 Task: Create a due date automation trigger when advanced on, on the wednesday before a card is due add content with a name containing resume at 11:00 AM.
Action: Mouse moved to (878, 279)
Screenshot: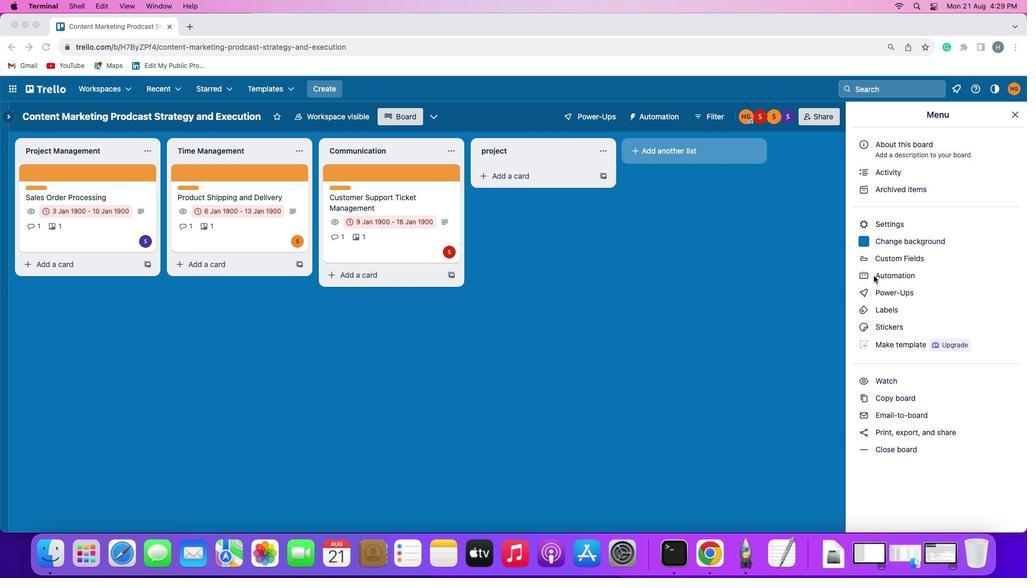 
Action: Mouse pressed left at (878, 279)
Screenshot: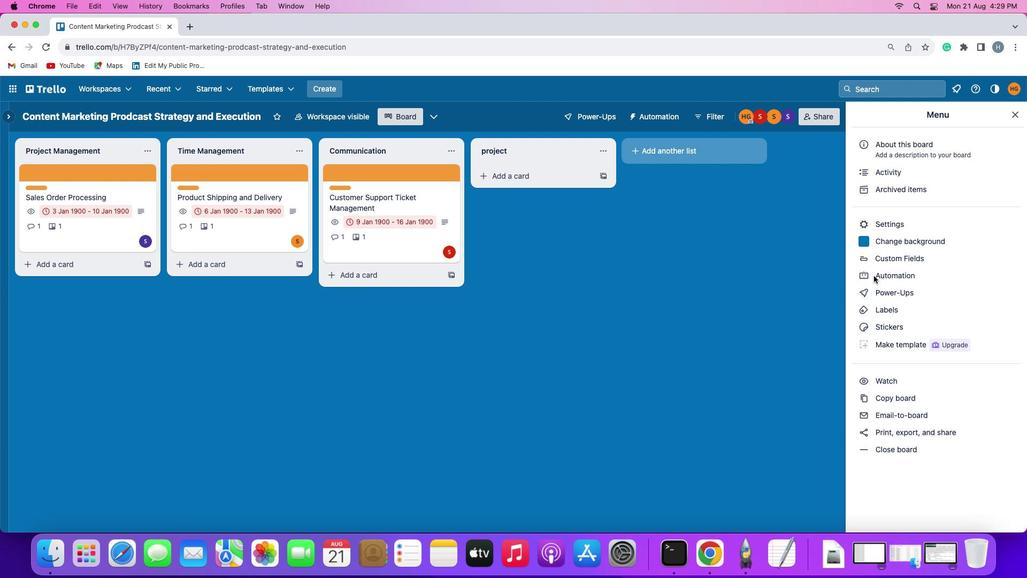 
Action: Mouse pressed left at (878, 279)
Screenshot: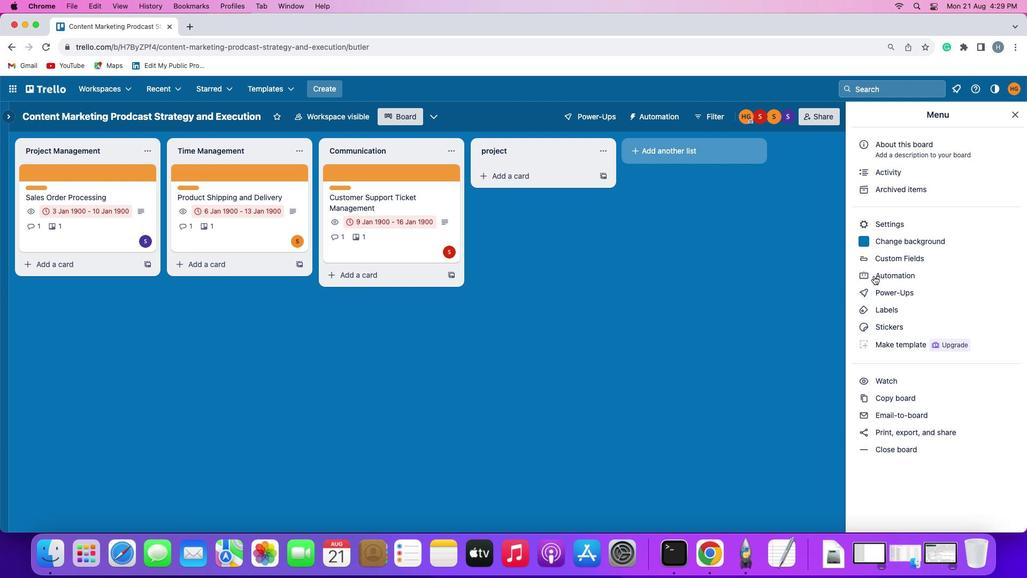 
Action: Mouse moved to (84, 255)
Screenshot: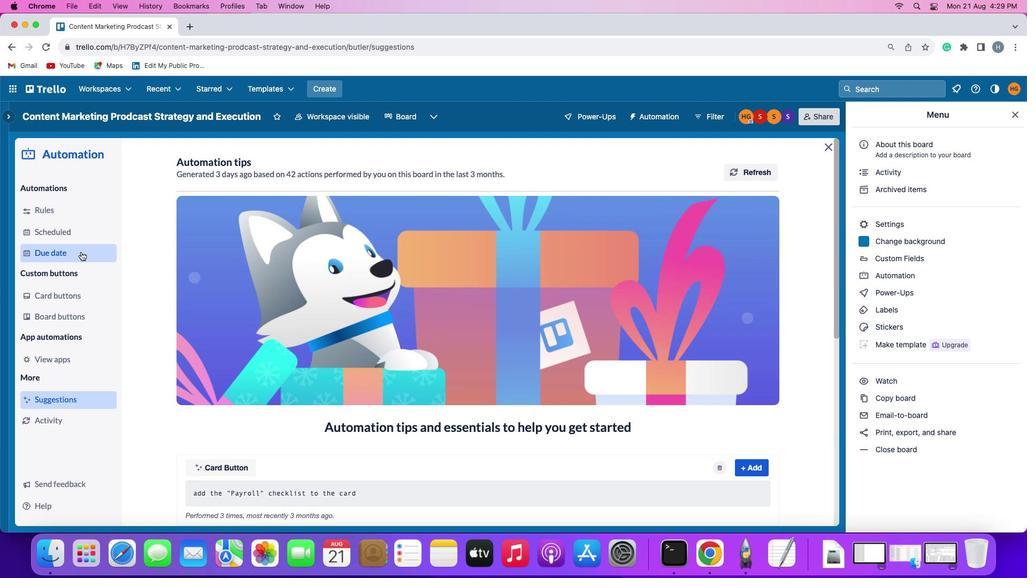 
Action: Mouse pressed left at (84, 255)
Screenshot: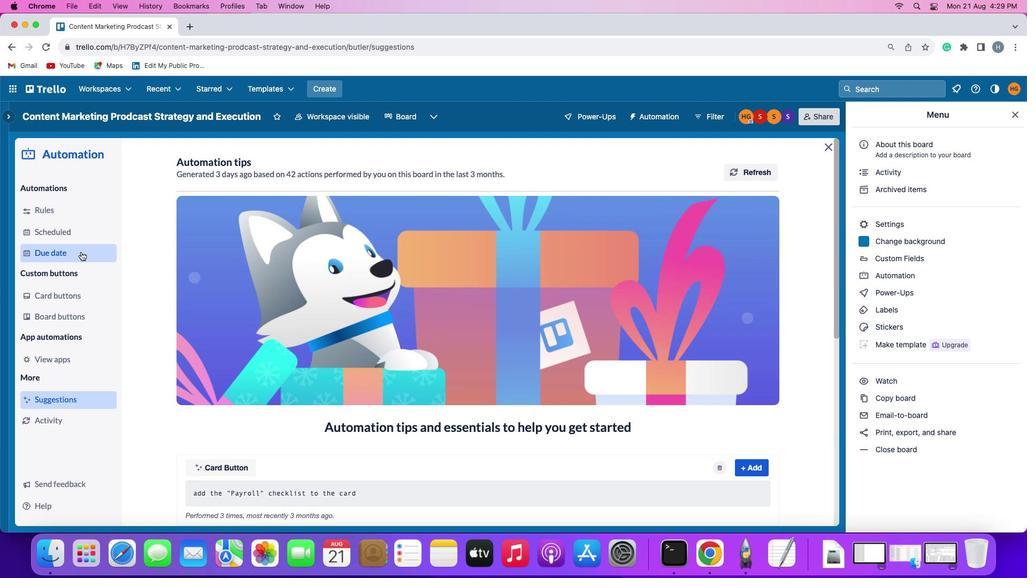 
Action: Mouse moved to (744, 169)
Screenshot: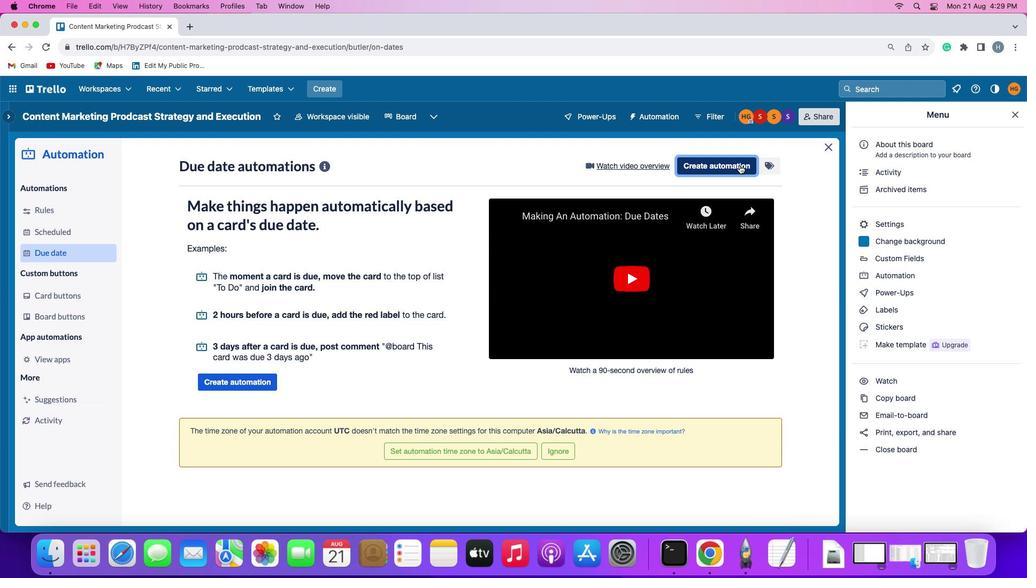 
Action: Mouse pressed left at (744, 169)
Screenshot: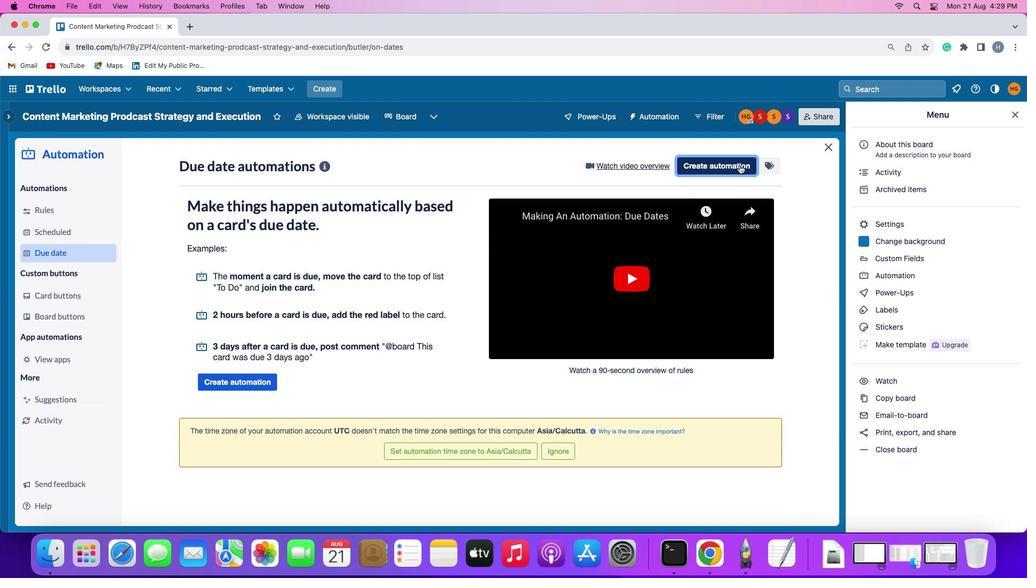 
Action: Mouse moved to (245, 273)
Screenshot: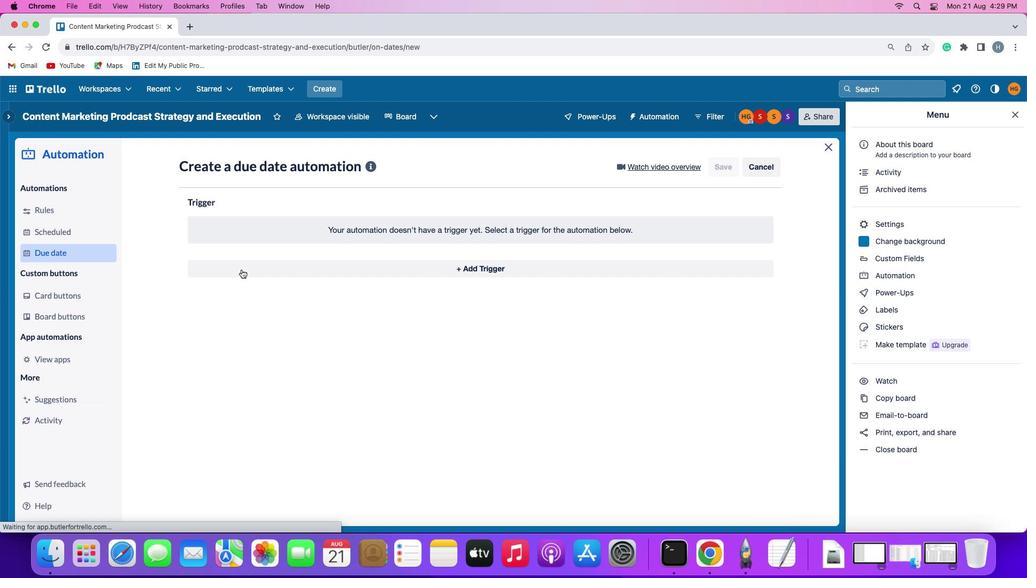 
Action: Mouse pressed left at (245, 273)
Screenshot: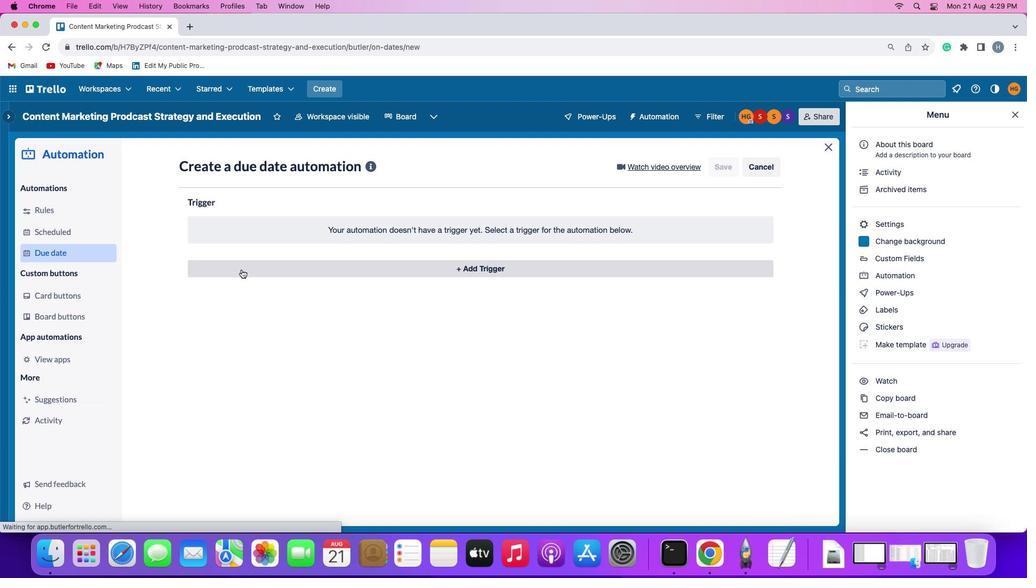 
Action: Mouse moved to (240, 467)
Screenshot: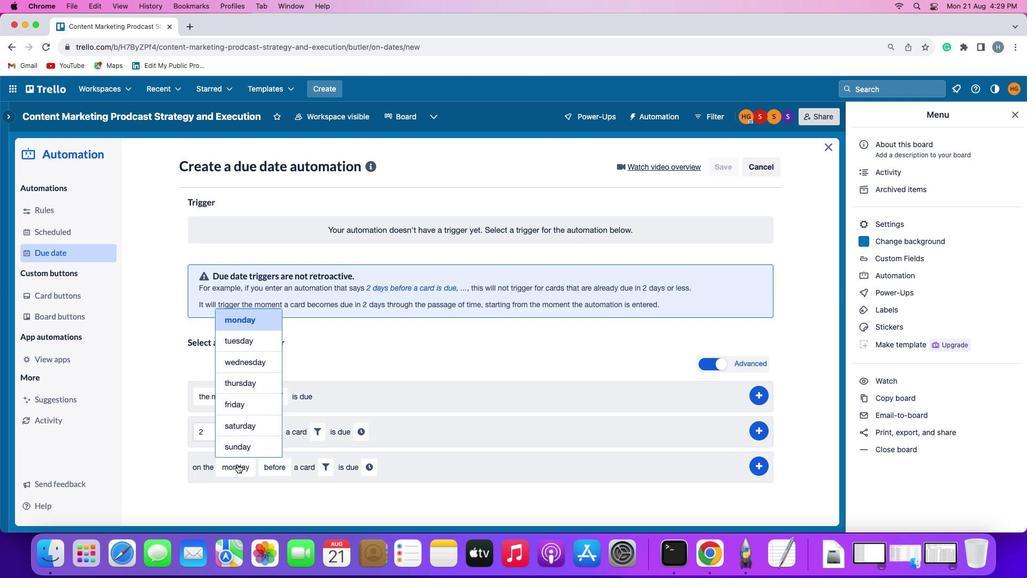 
Action: Mouse pressed left at (240, 467)
Screenshot: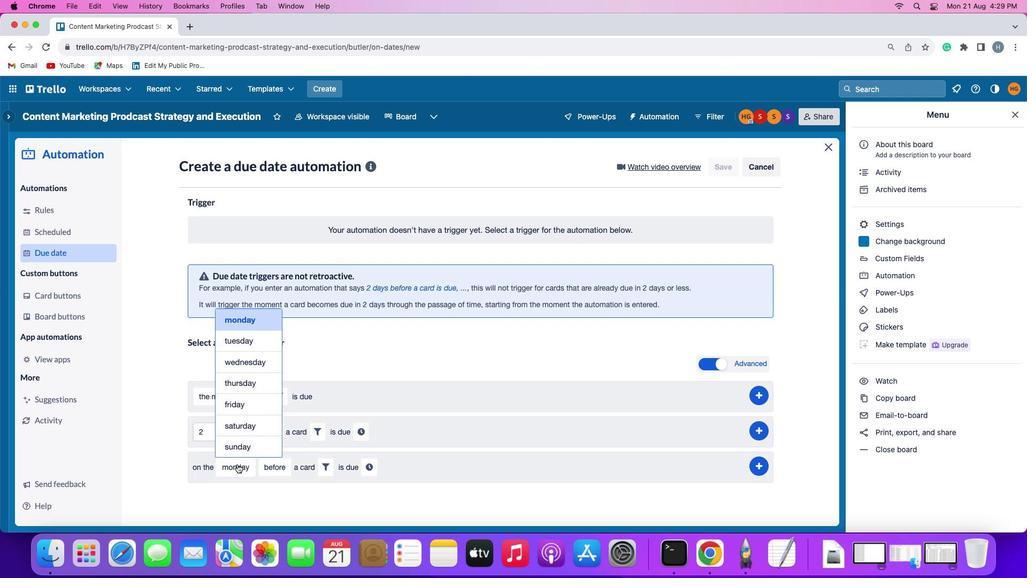 
Action: Mouse moved to (266, 366)
Screenshot: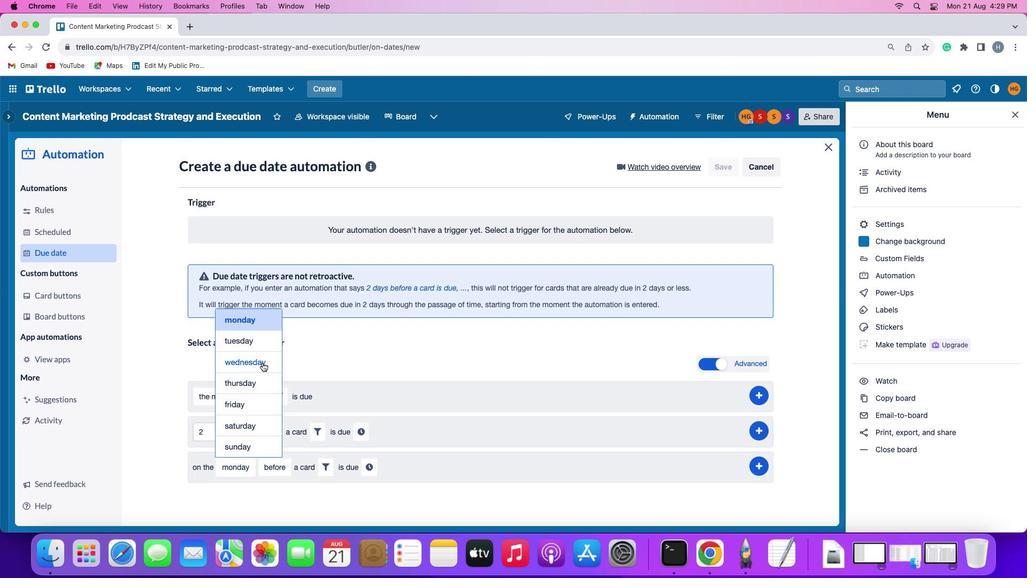 
Action: Mouse pressed left at (266, 366)
Screenshot: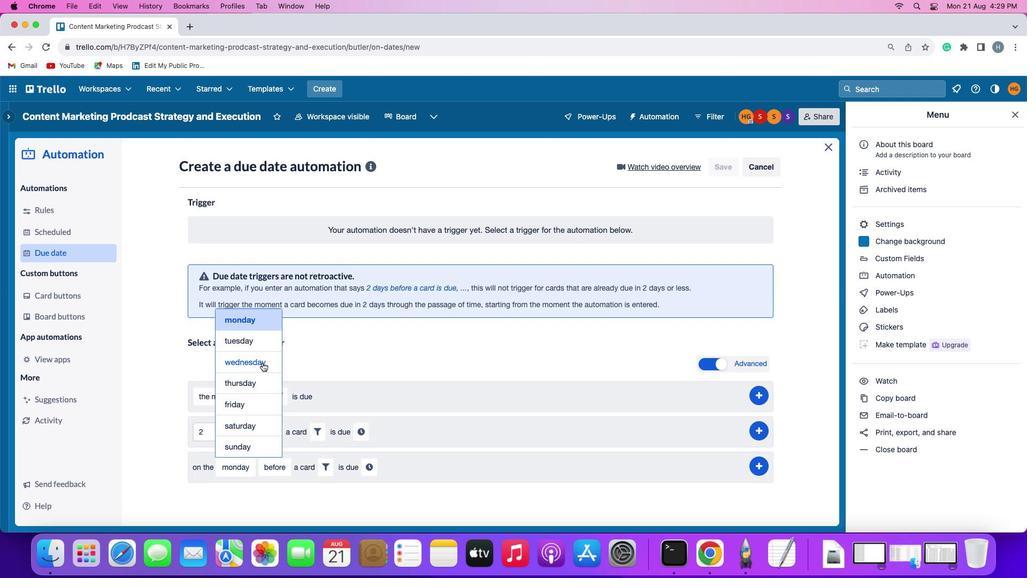 
Action: Mouse moved to (343, 467)
Screenshot: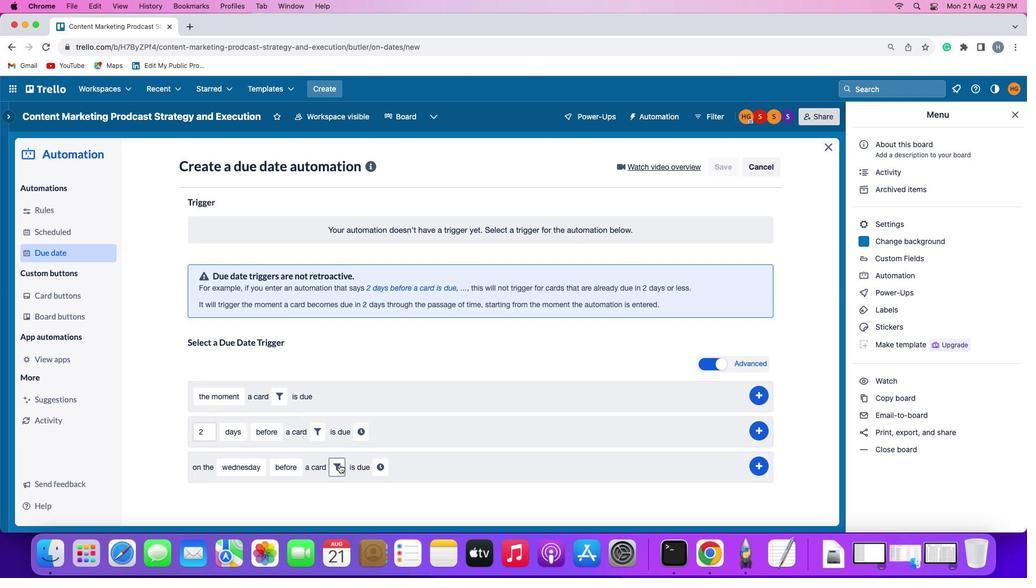 
Action: Mouse pressed left at (343, 467)
Screenshot: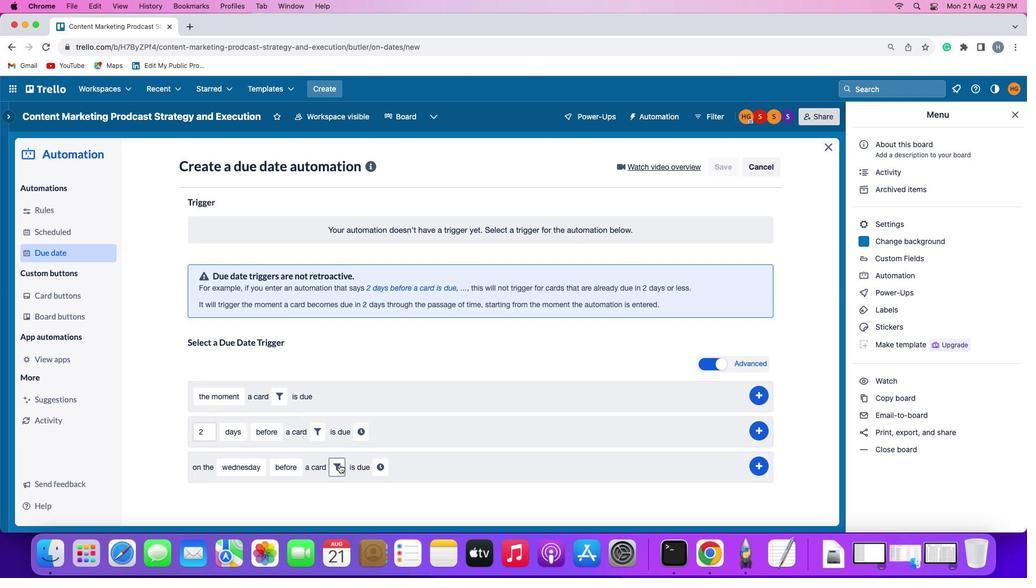 
Action: Mouse moved to (481, 503)
Screenshot: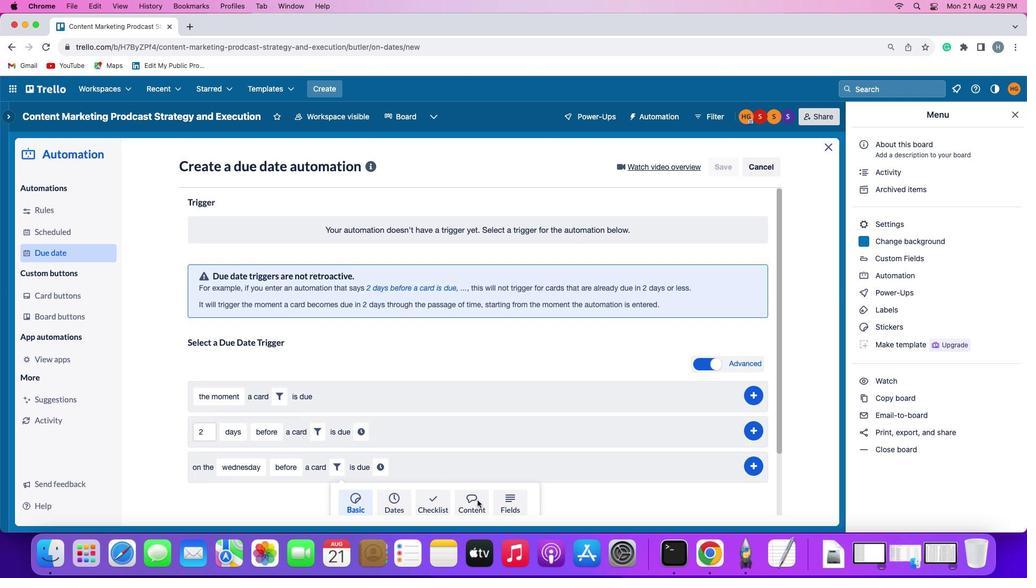 
Action: Mouse pressed left at (481, 503)
Screenshot: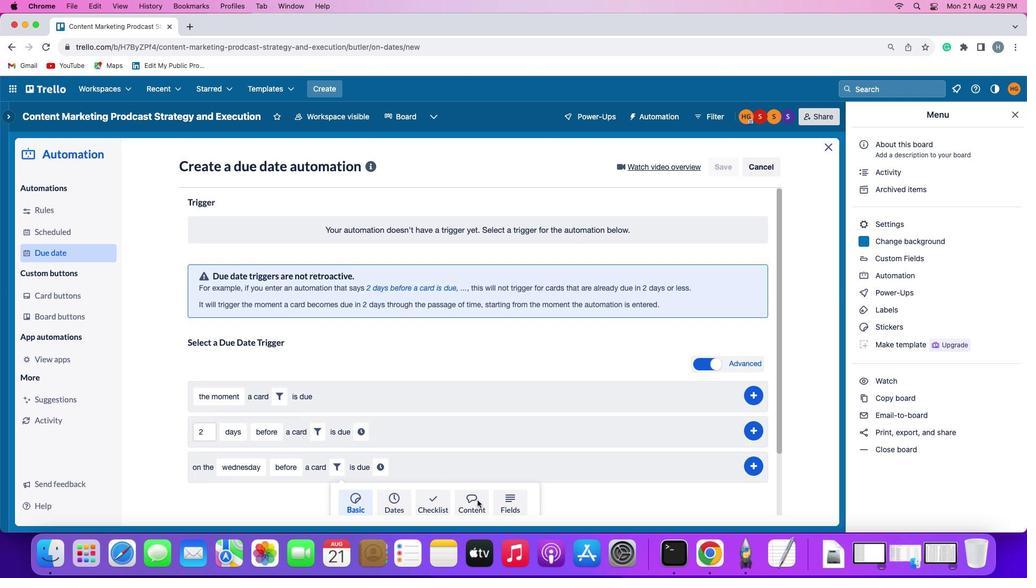 
Action: Mouse moved to (300, 500)
Screenshot: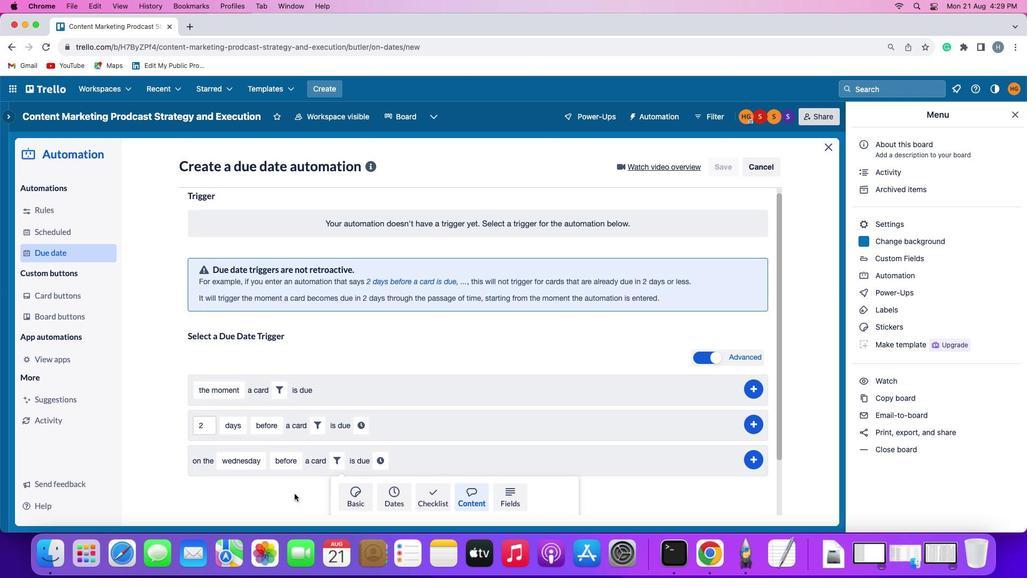 
Action: Mouse scrolled (300, 500) with delta (3, 3)
Screenshot: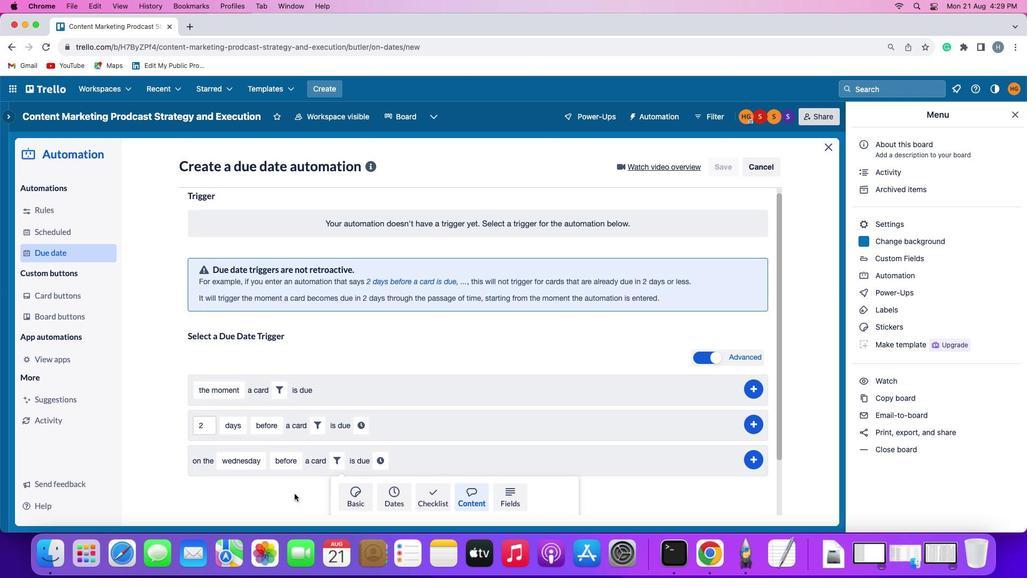 
Action: Mouse moved to (300, 500)
Screenshot: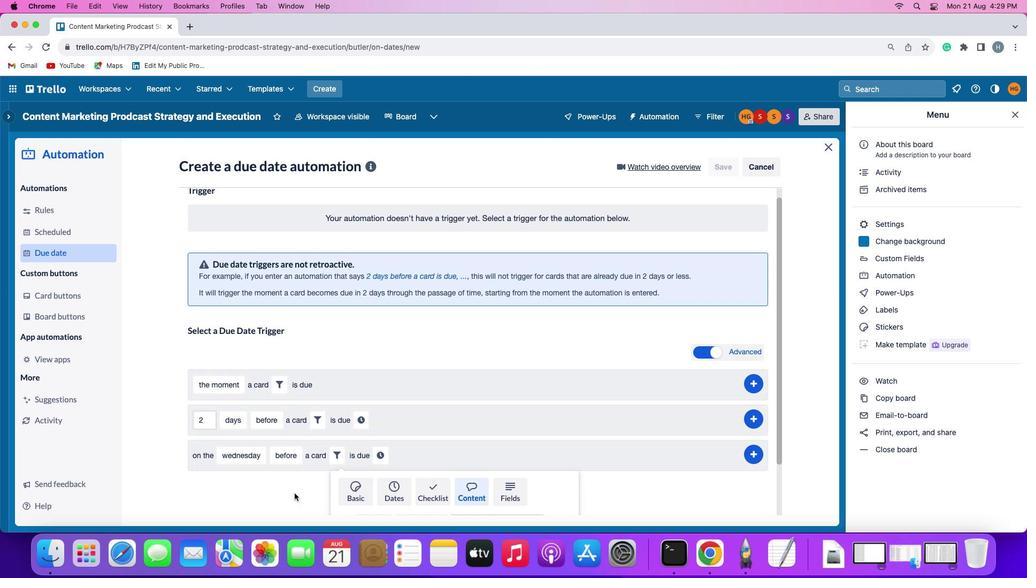 
Action: Mouse scrolled (300, 500) with delta (3, 3)
Screenshot: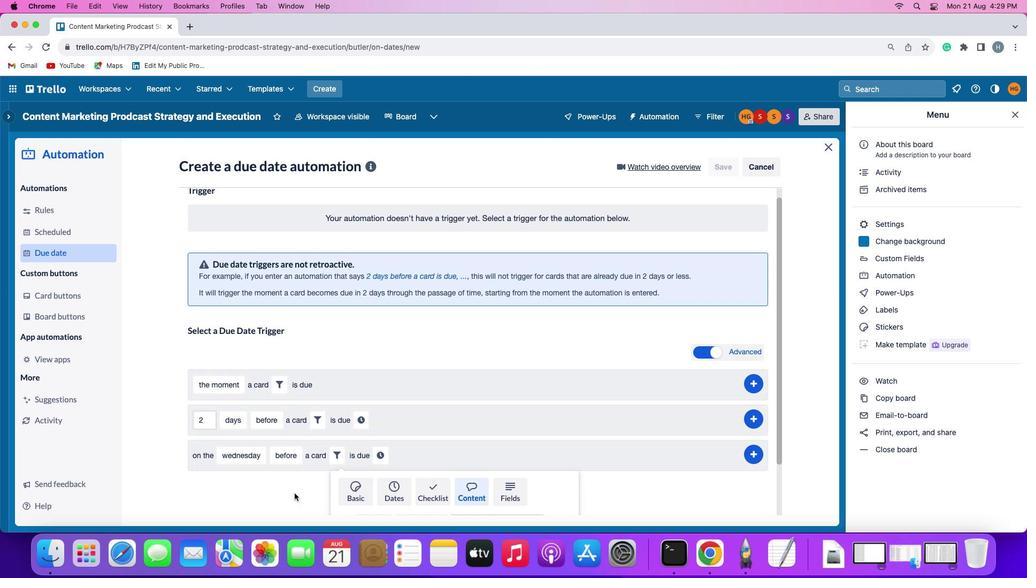 
Action: Mouse moved to (299, 499)
Screenshot: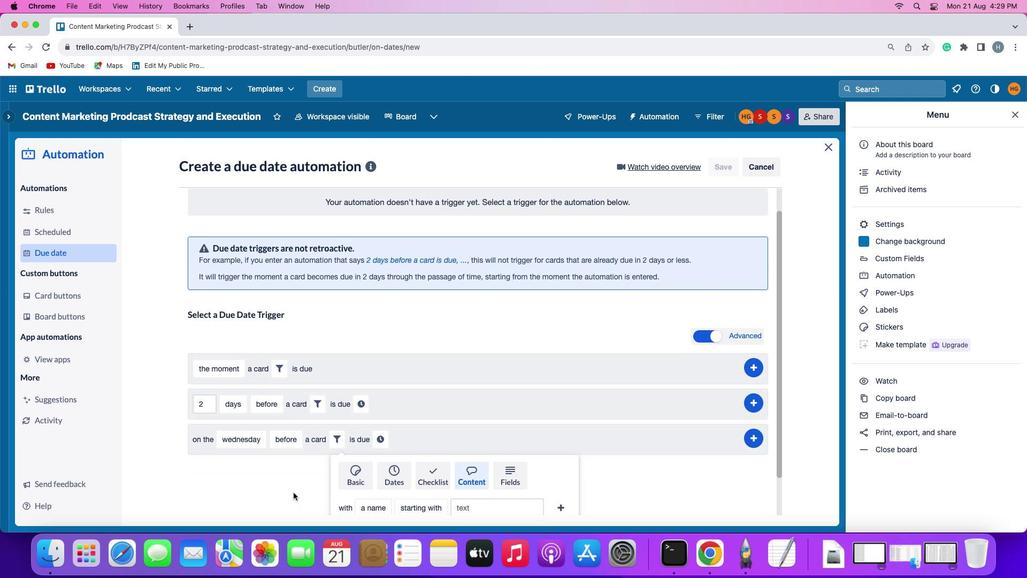 
Action: Mouse scrolled (299, 499) with delta (3, 2)
Screenshot: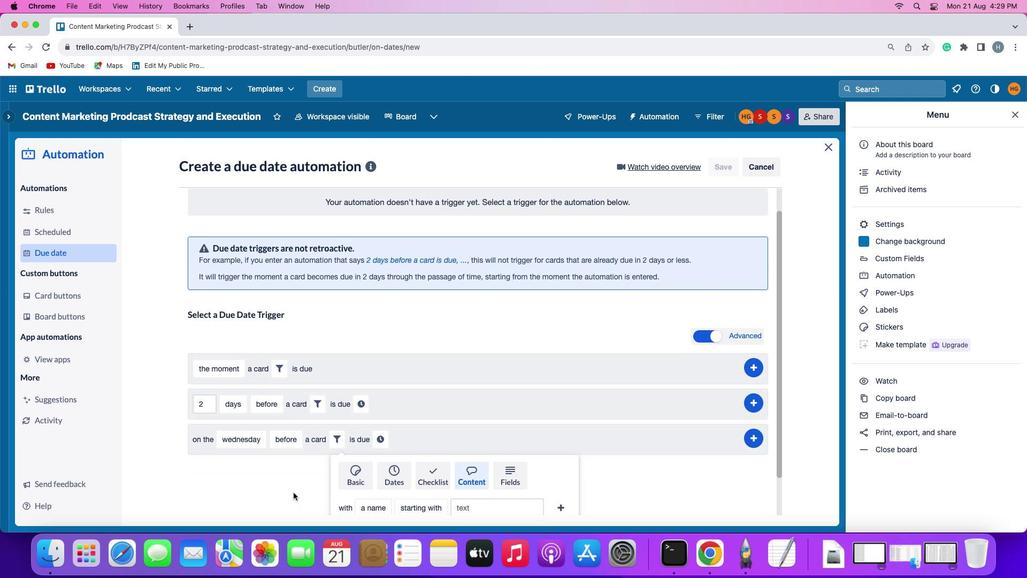 
Action: Mouse moved to (433, 466)
Screenshot: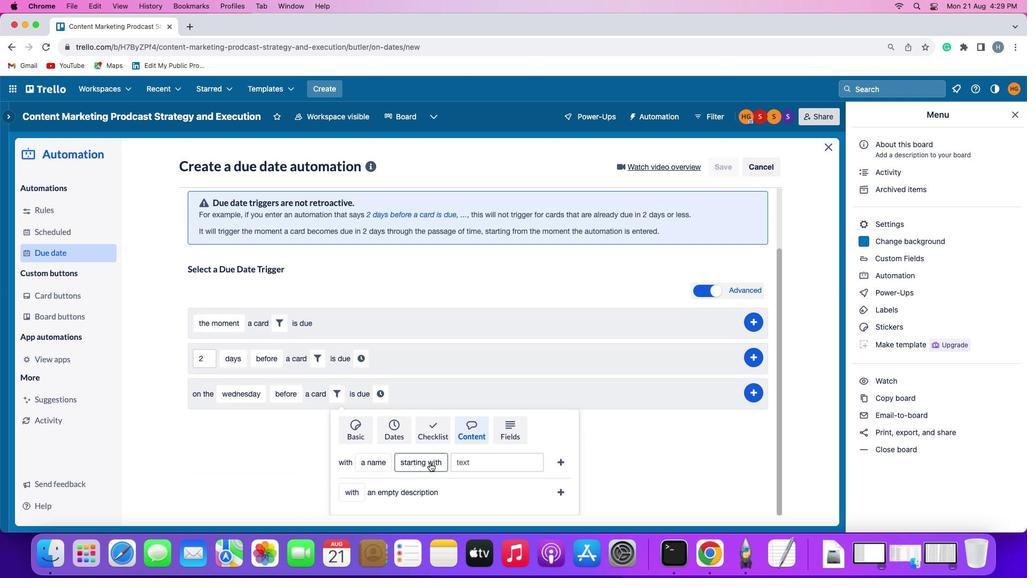 
Action: Mouse pressed left at (433, 466)
Screenshot: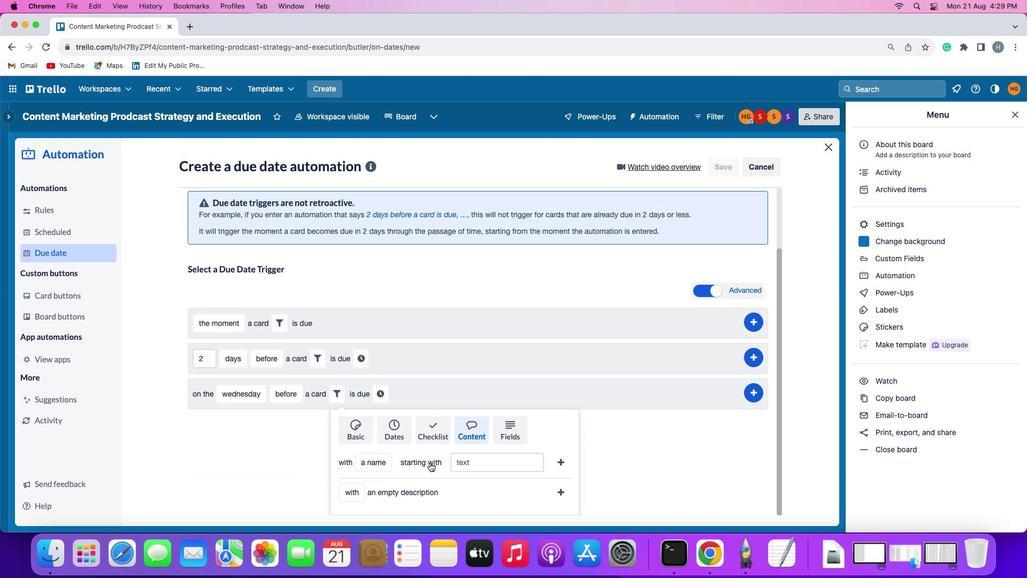 
Action: Mouse moved to (451, 386)
Screenshot: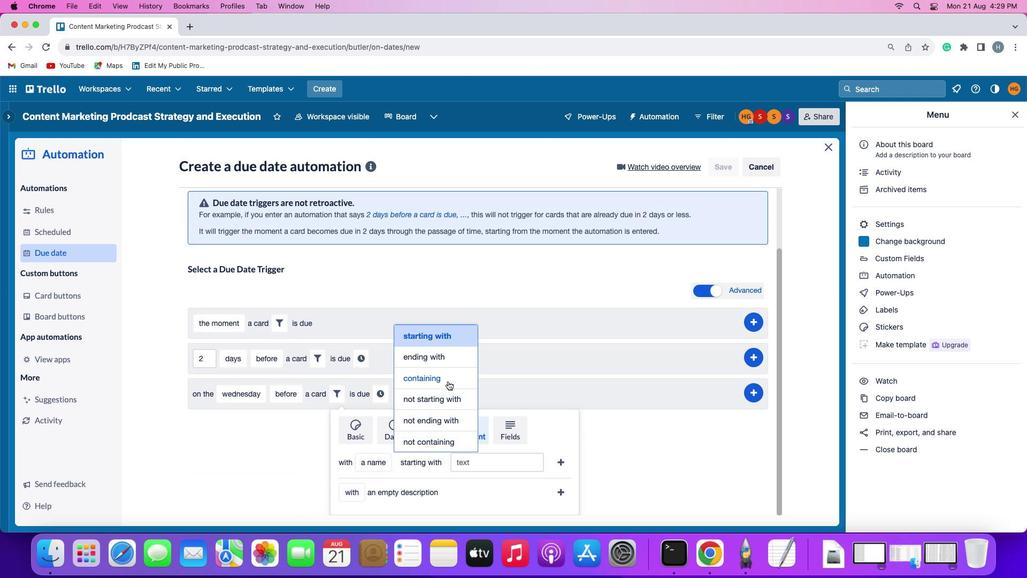 
Action: Mouse pressed left at (451, 386)
Screenshot: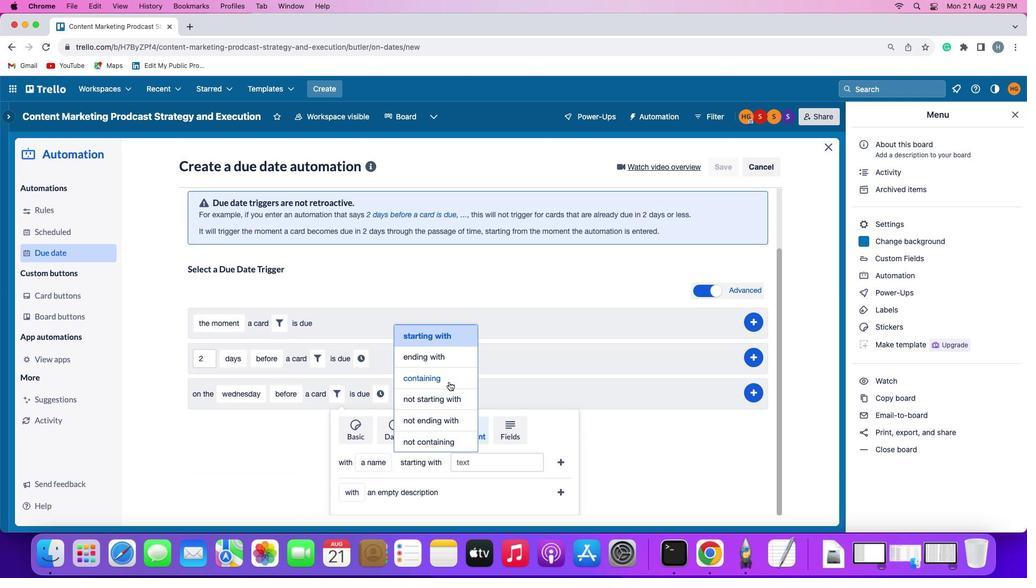 
Action: Mouse moved to (484, 463)
Screenshot: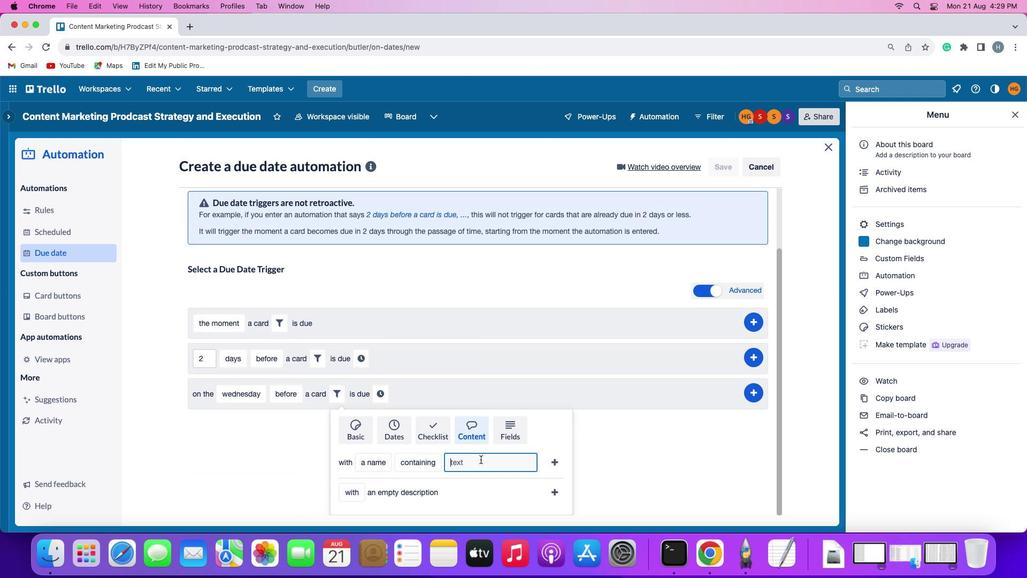 
Action: Mouse pressed left at (484, 463)
Screenshot: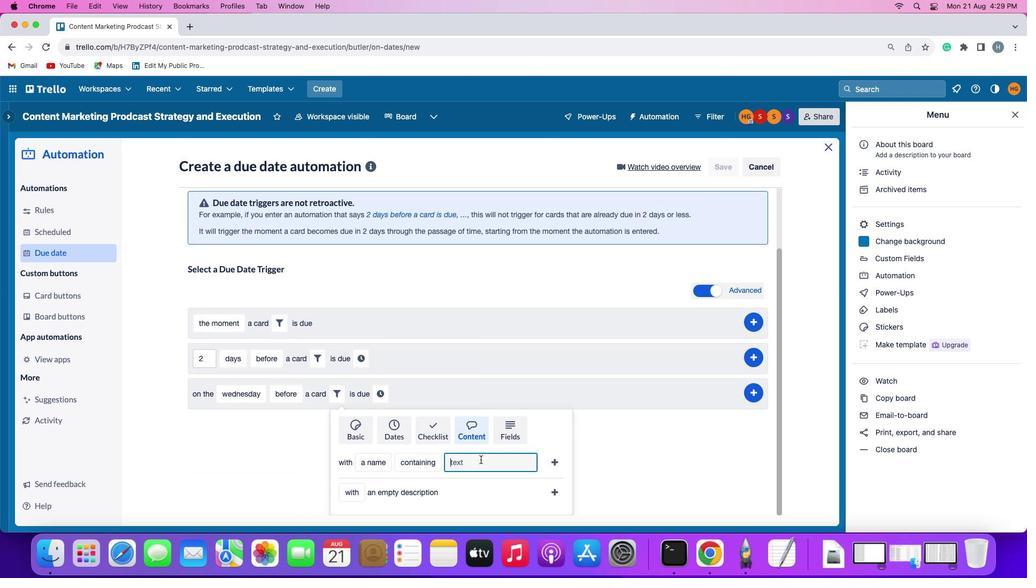 
Action: Key pressed 'r''e''s''u''m''e'
Screenshot: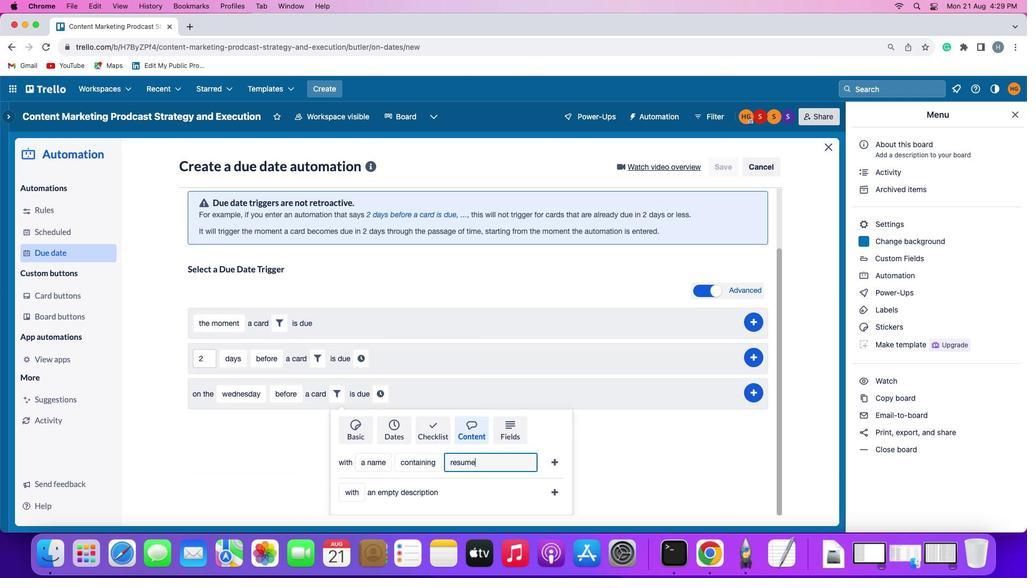 
Action: Mouse moved to (554, 464)
Screenshot: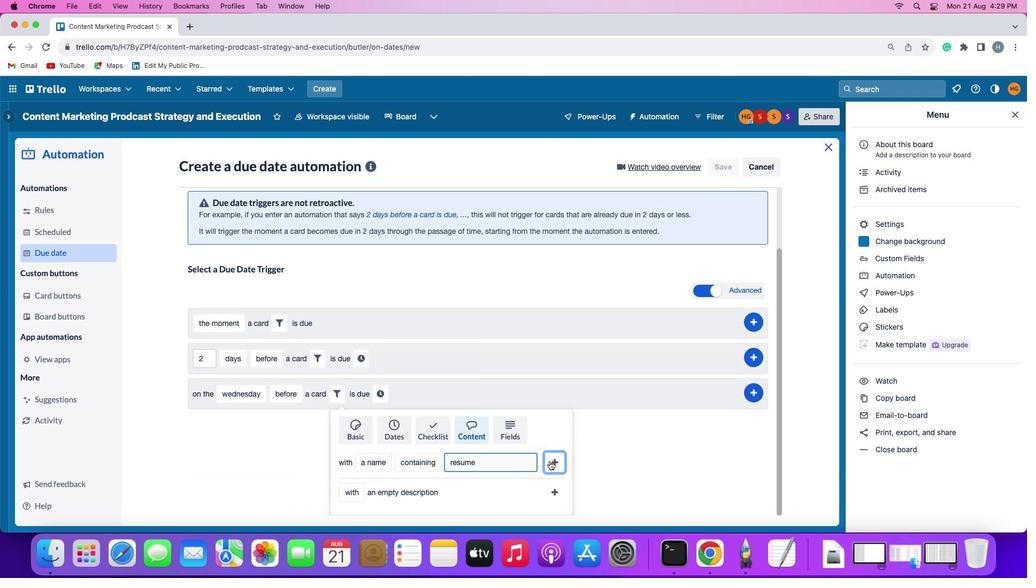 
Action: Mouse pressed left at (554, 464)
Screenshot: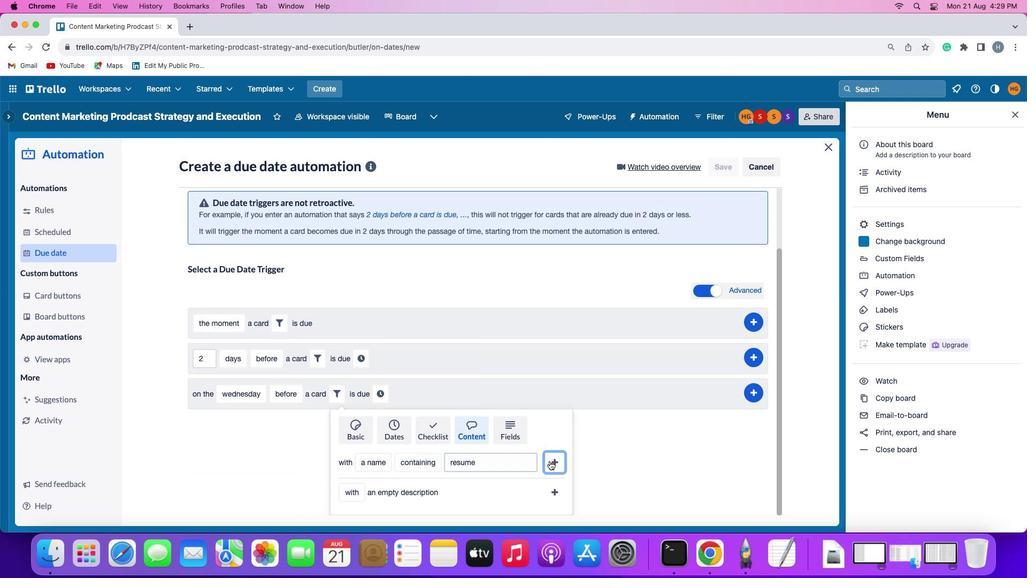 
Action: Mouse moved to (517, 470)
Screenshot: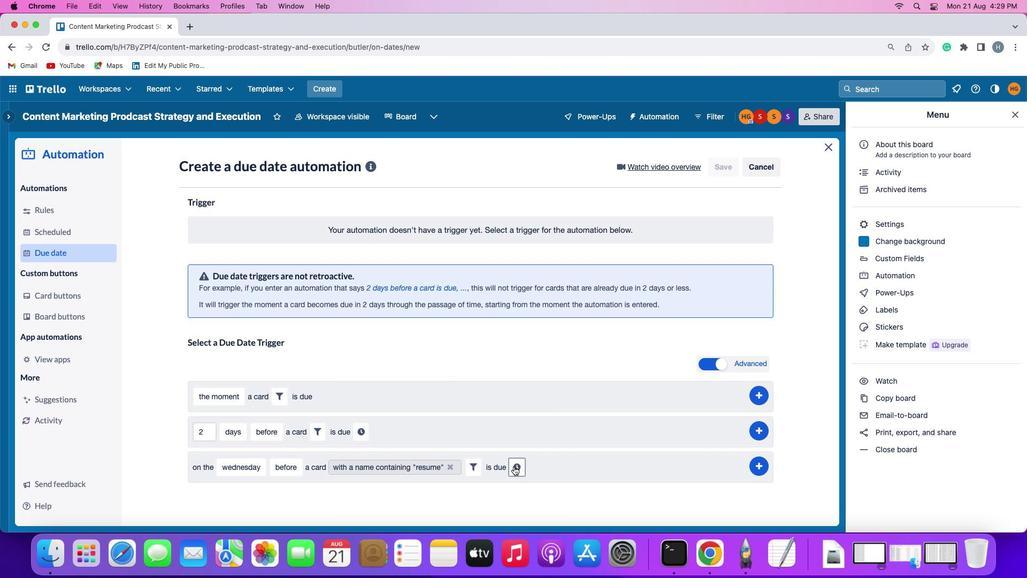 
Action: Mouse pressed left at (517, 470)
Screenshot: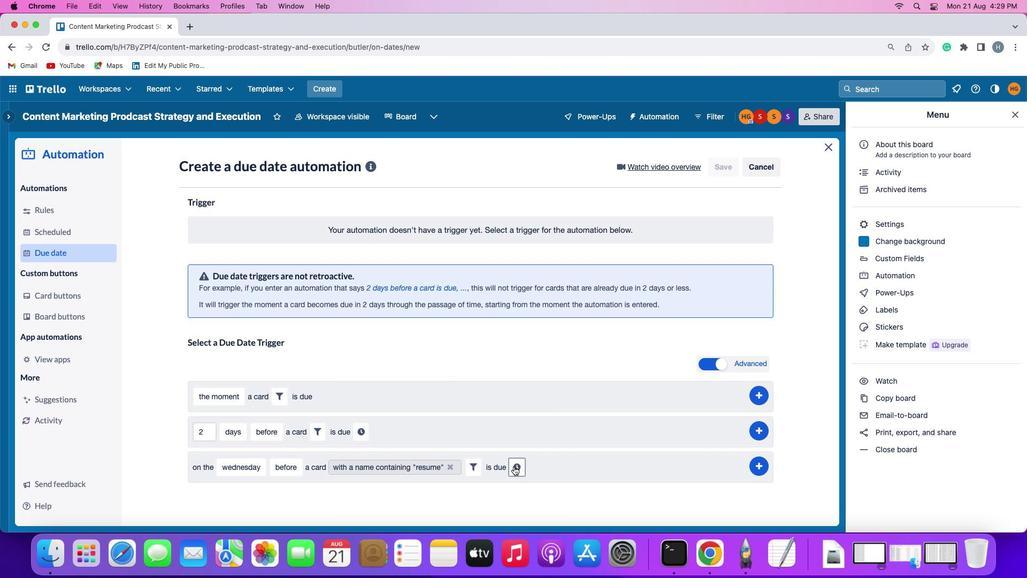 
Action: Mouse moved to (549, 472)
Screenshot: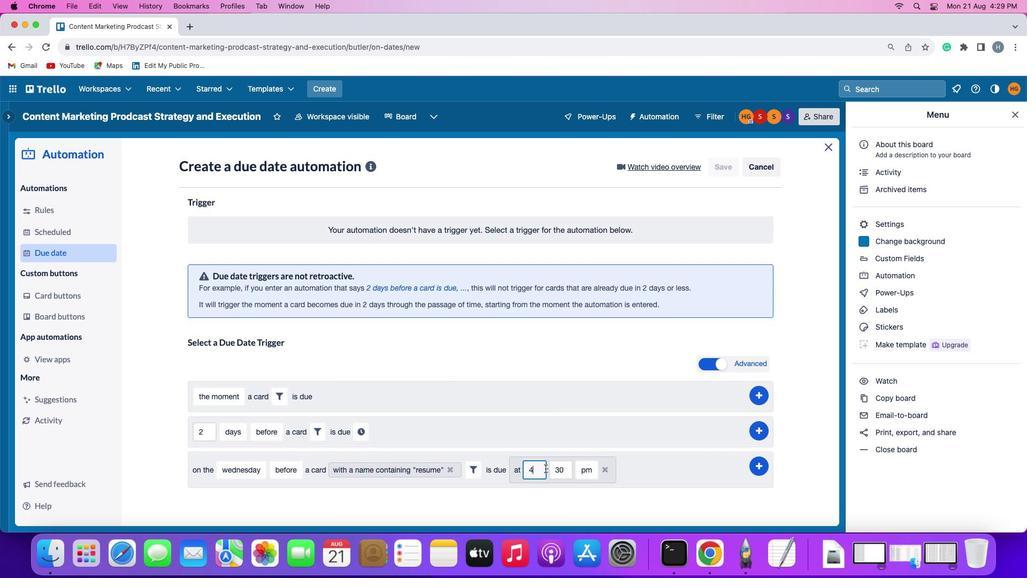 
Action: Mouse pressed left at (549, 472)
Screenshot: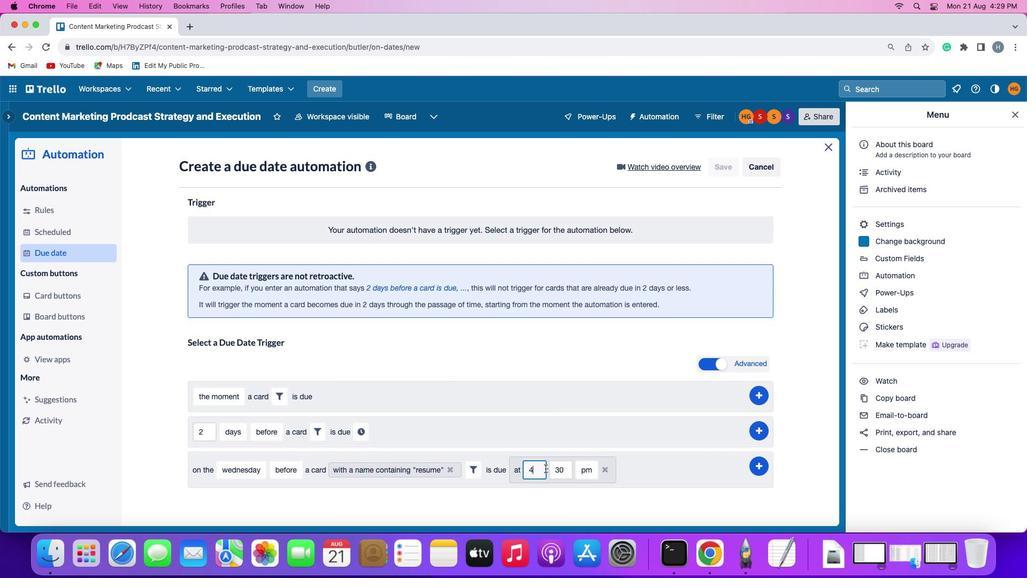 
Action: Key pressed Key.backspace'1''1'
Screenshot: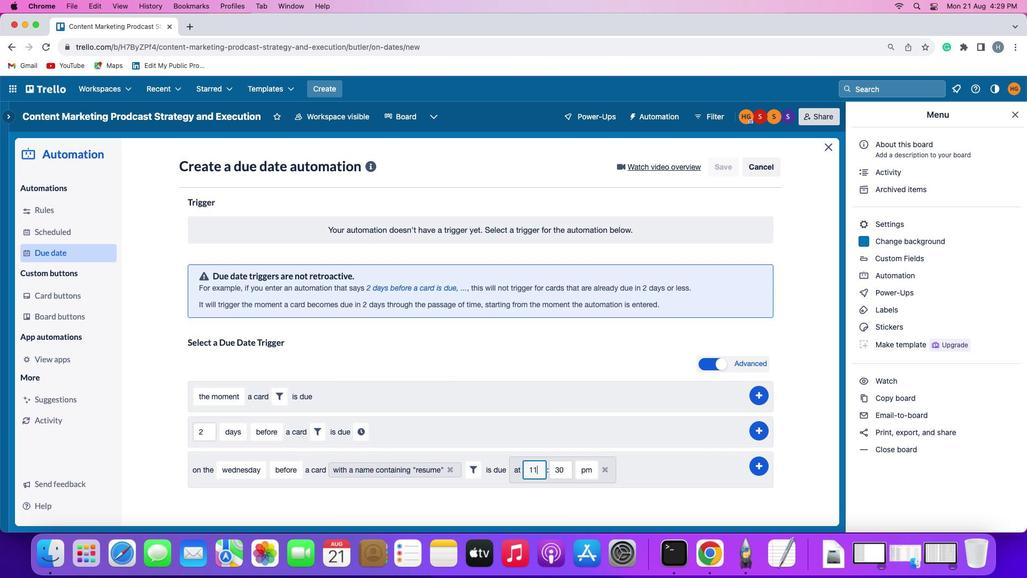 
Action: Mouse moved to (576, 474)
Screenshot: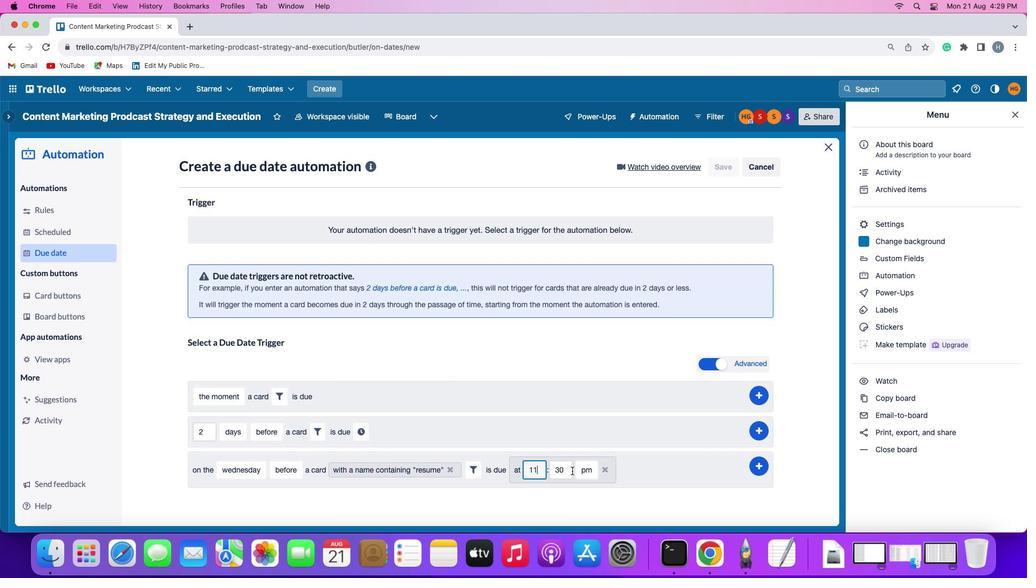 
Action: Mouse pressed left at (576, 474)
Screenshot: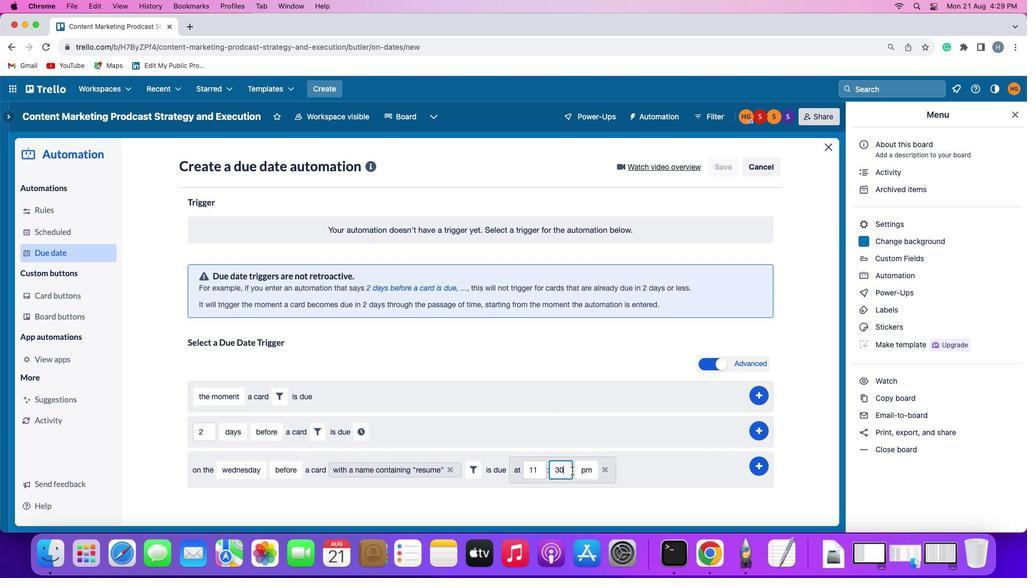 
Action: Key pressed Key.backspaceKey.backspace
Screenshot: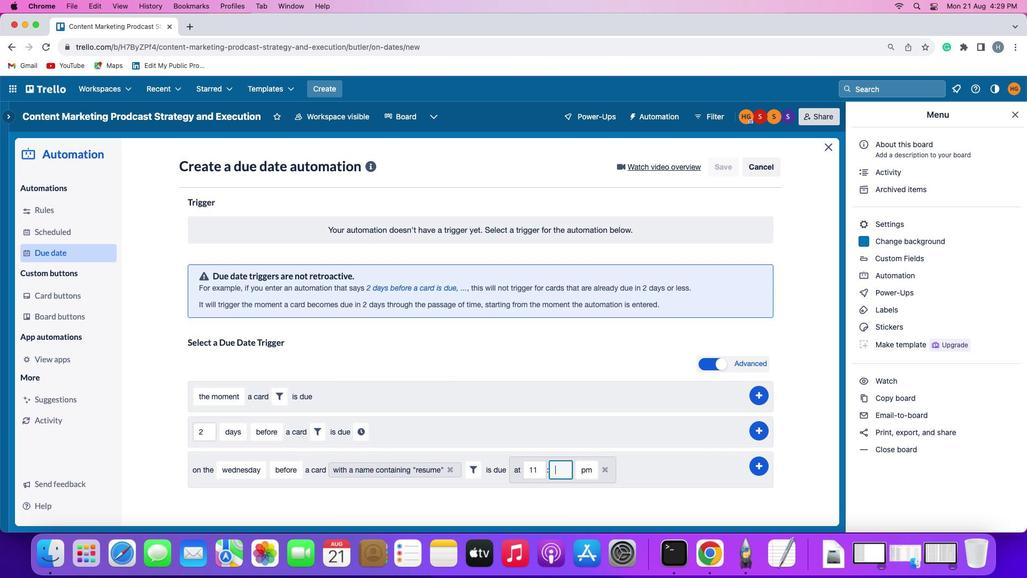 
Action: Mouse moved to (573, 474)
Screenshot: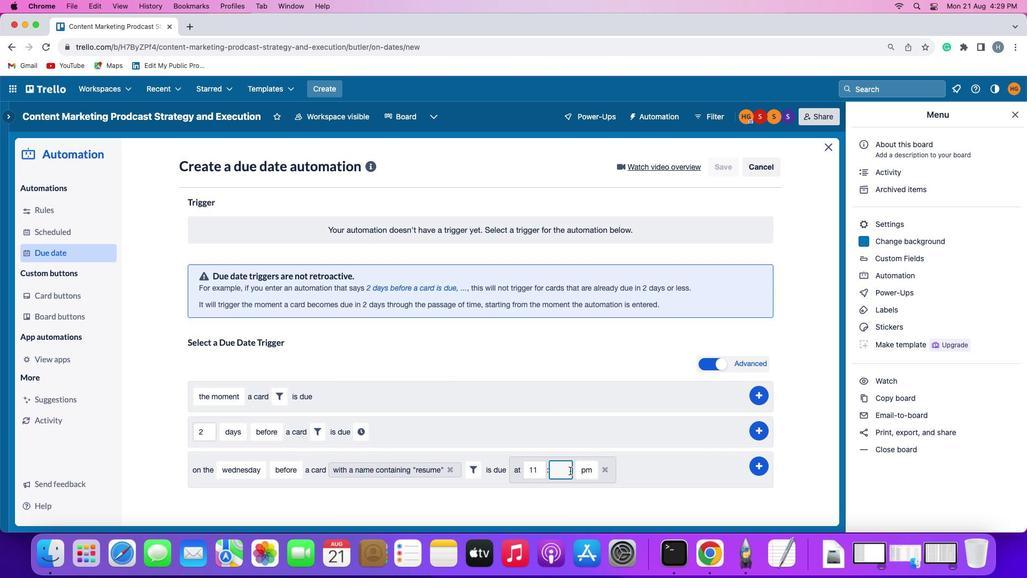 
Action: Key pressed '0''0'
Screenshot: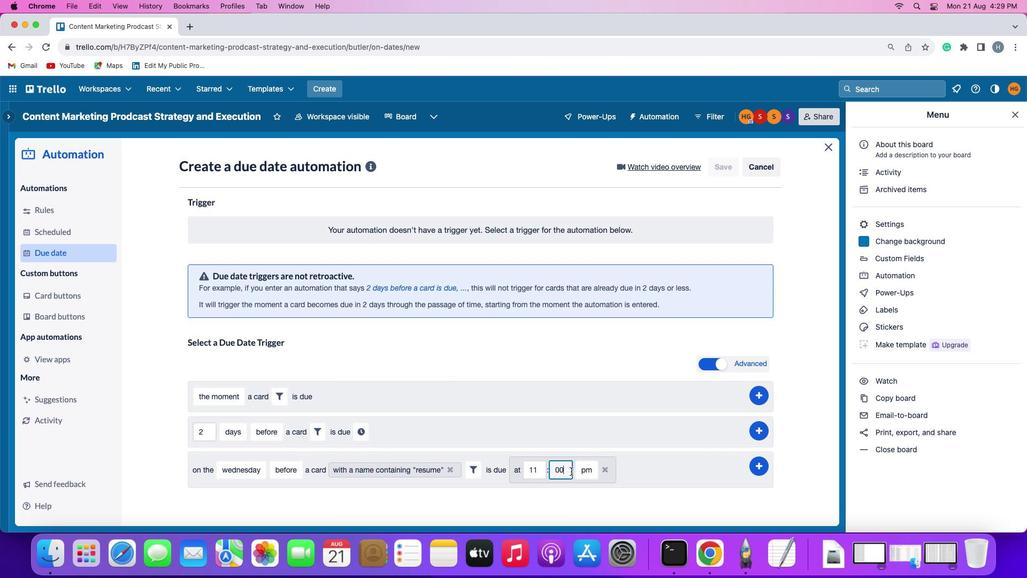
Action: Mouse moved to (587, 475)
Screenshot: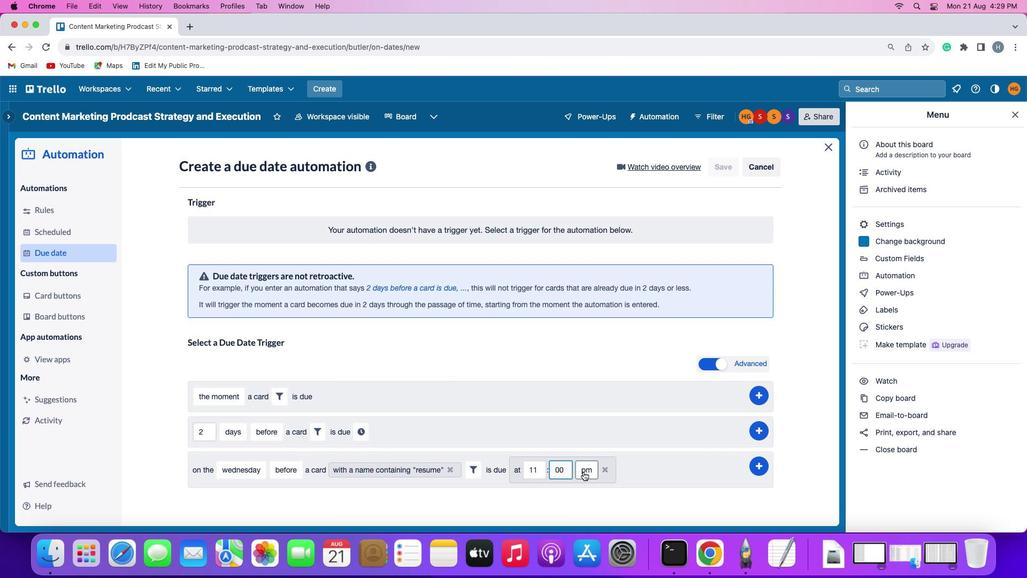 
Action: Mouse pressed left at (587, 475)
Screenshot: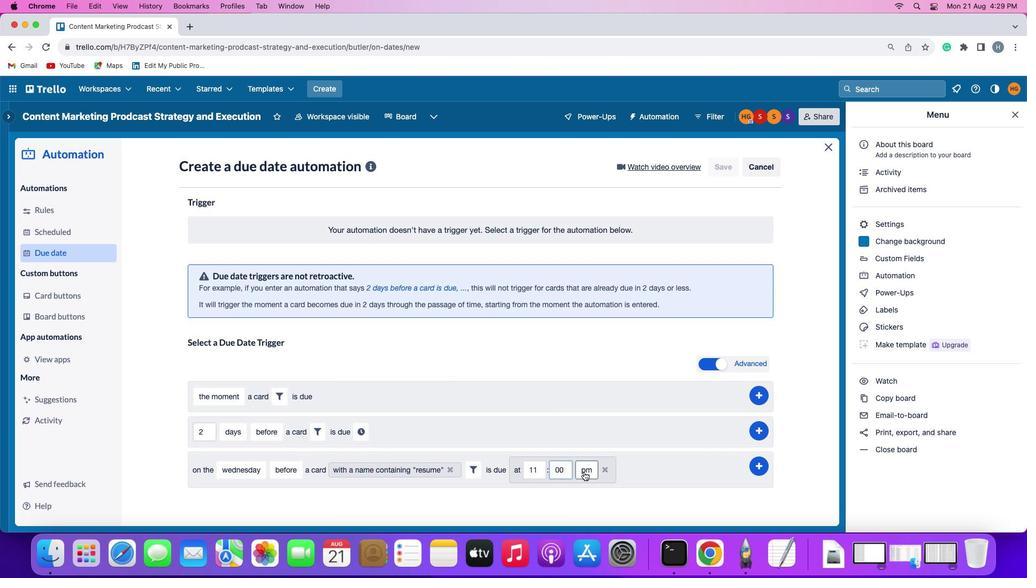 
Action: Mouse moved to (592, 489)
Screenshot: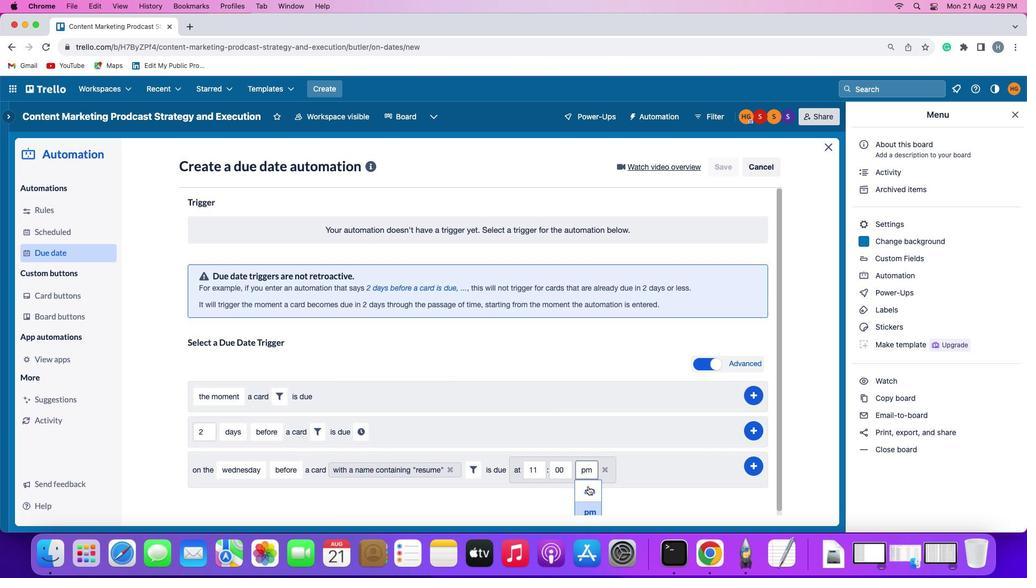 
Action: Mouse pressed left at (592, 489)
Screenshot: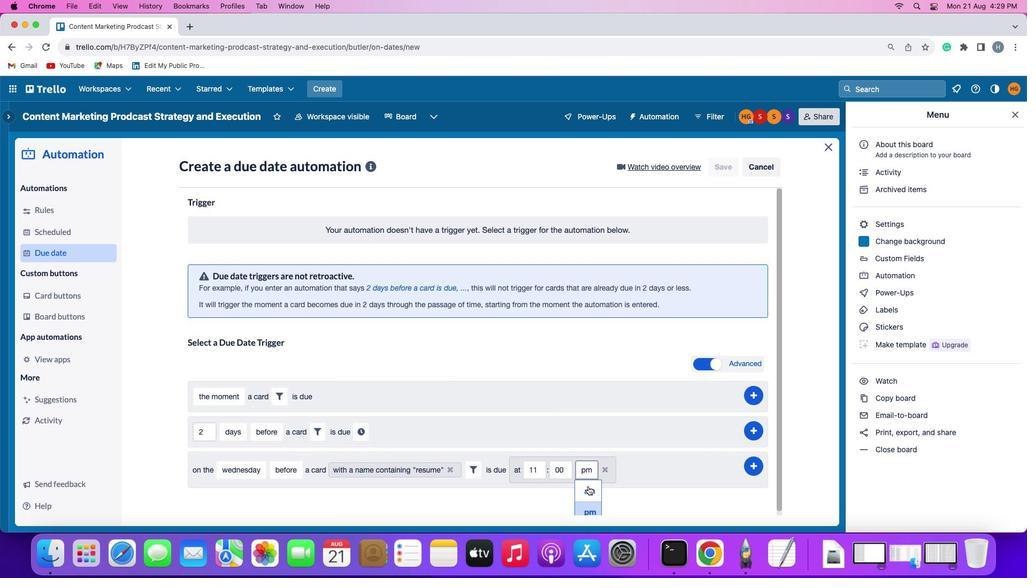 
Action: Mouse moved to (766, 465)
Screenshot: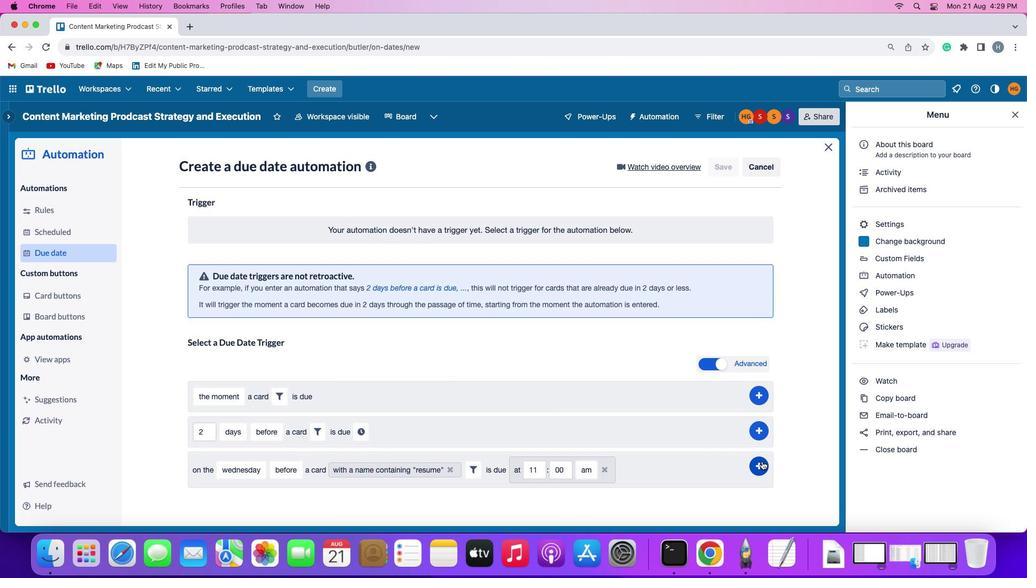 
Action: Mouse pressed left at (766, 465)
Screenshot: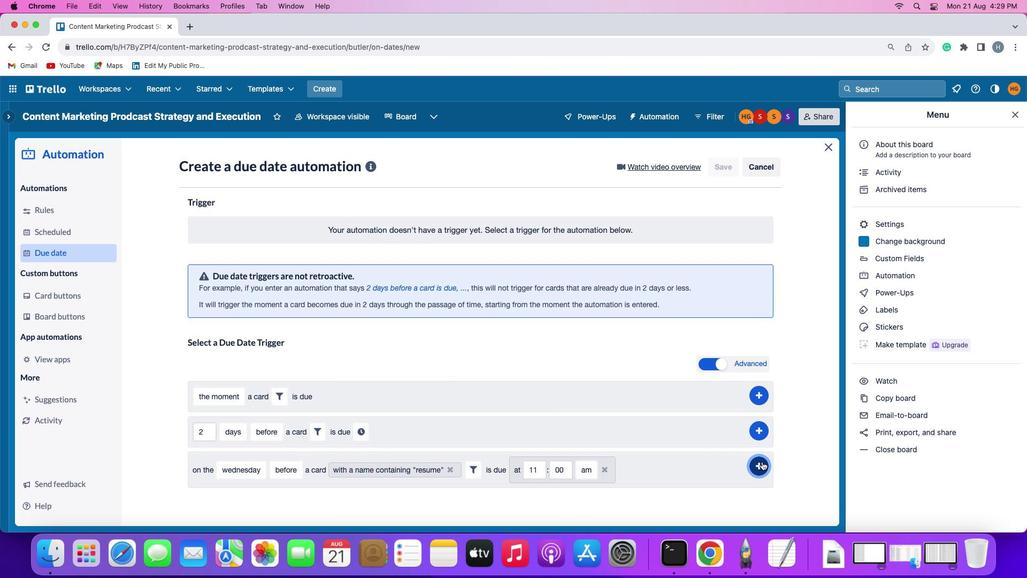 
Action: Mouse moved to (811, 391)
Screenshot: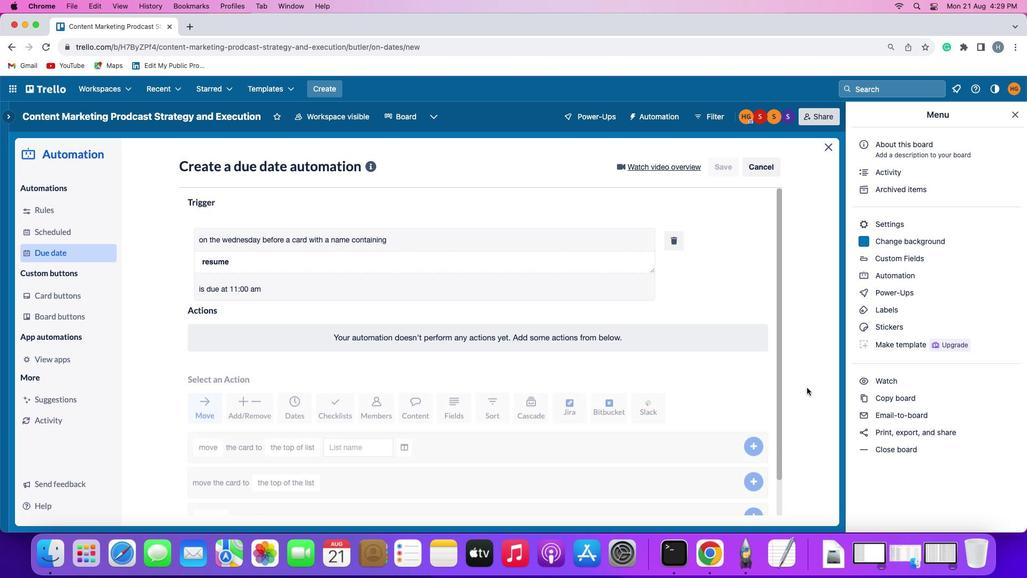 
